 Task: Select a due date automation when advanced on, the moment a card is due add dates with an incomplete due date.
Action: Mouse moved to (392, 396)
Screenshot: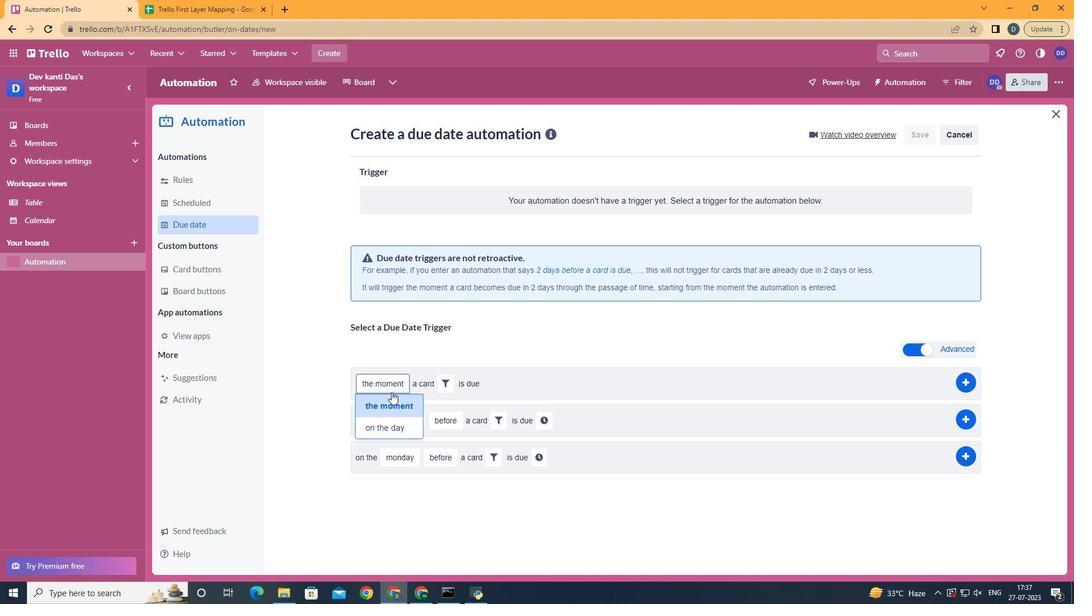 
Action: Mouse pressed left at (392, 396)
Screenshot: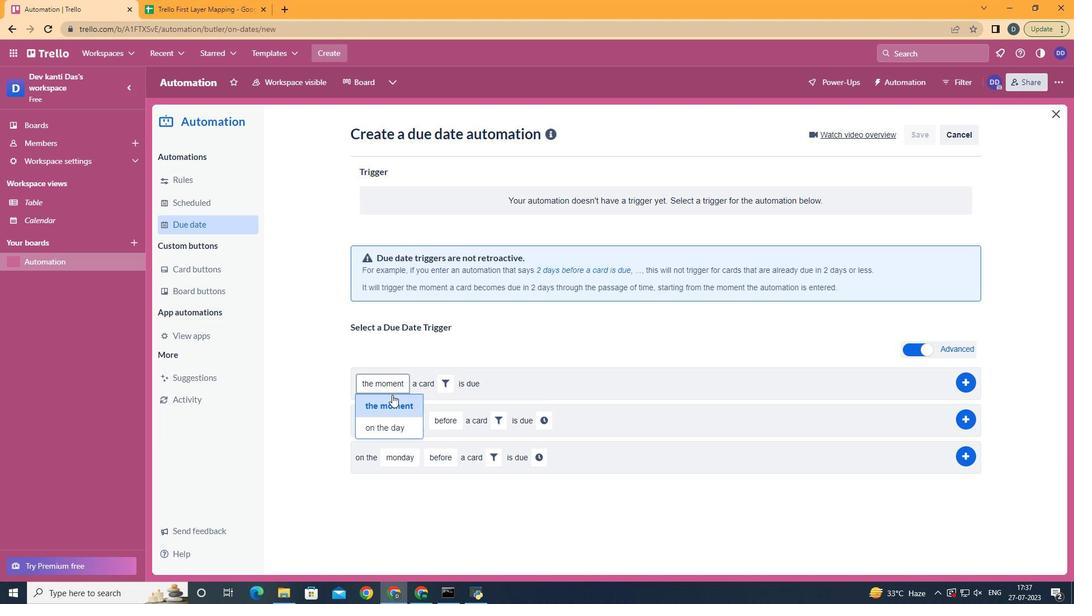
Action: Mouse moved to (442, 379)
Screenshot: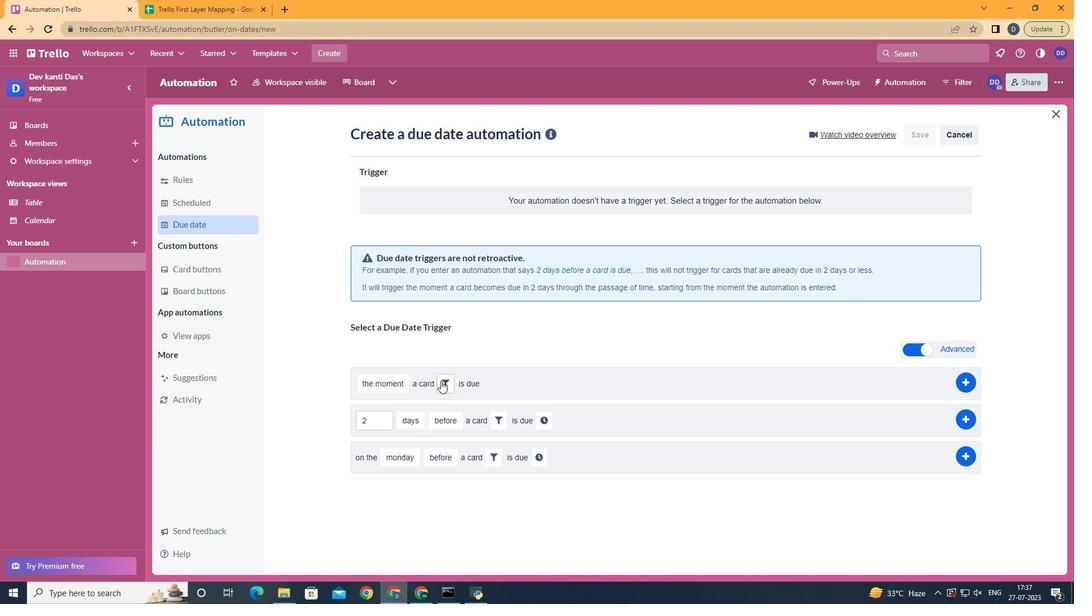 
Action: Mouse pressed left at (442, 379)
Screenshot: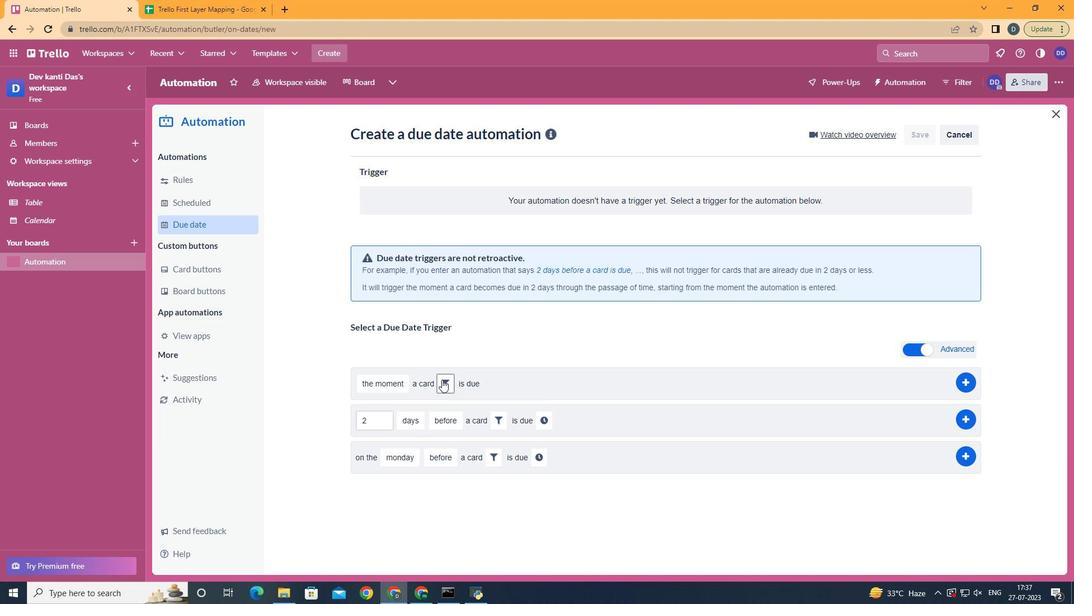 
Action: Mouse moved to (499, 247)
Screenshot: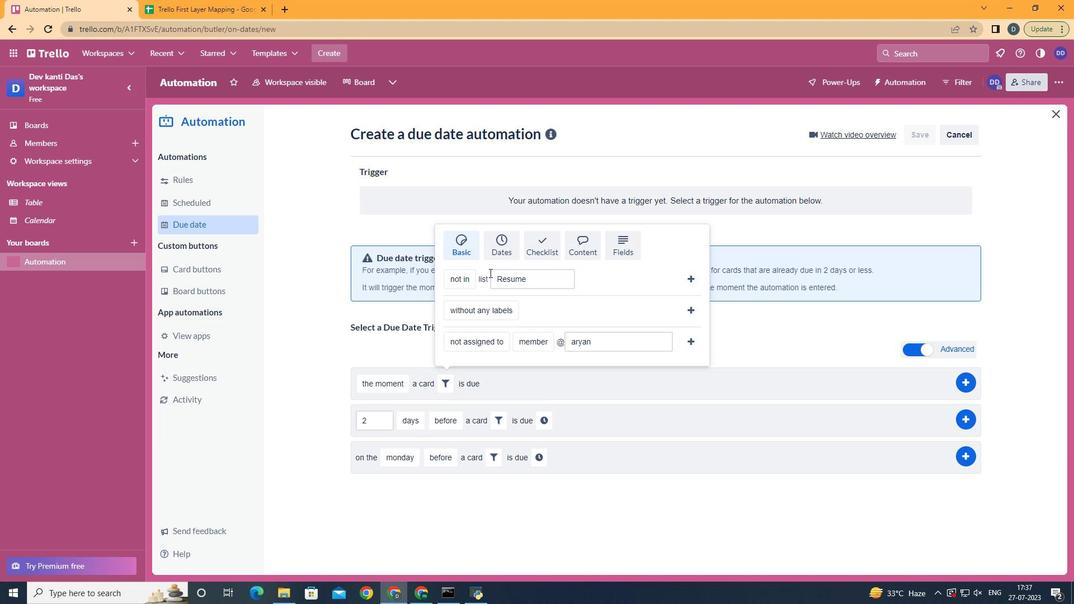 
Action: Mouse pressed left at (499, 247)
Screenshot: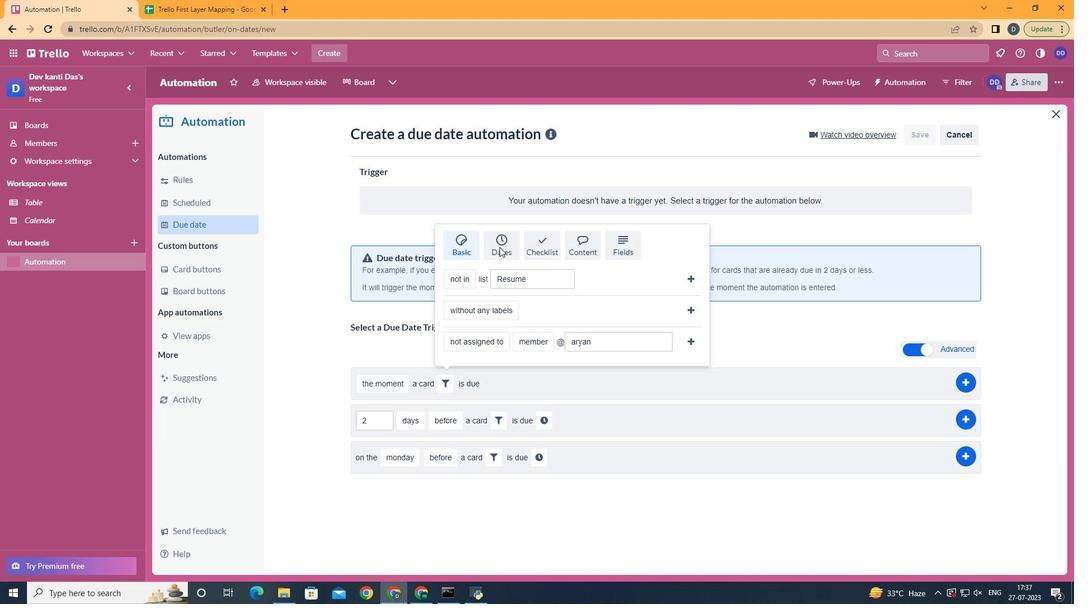 
Action: Mouse moved to (507, 305)
Screenshot: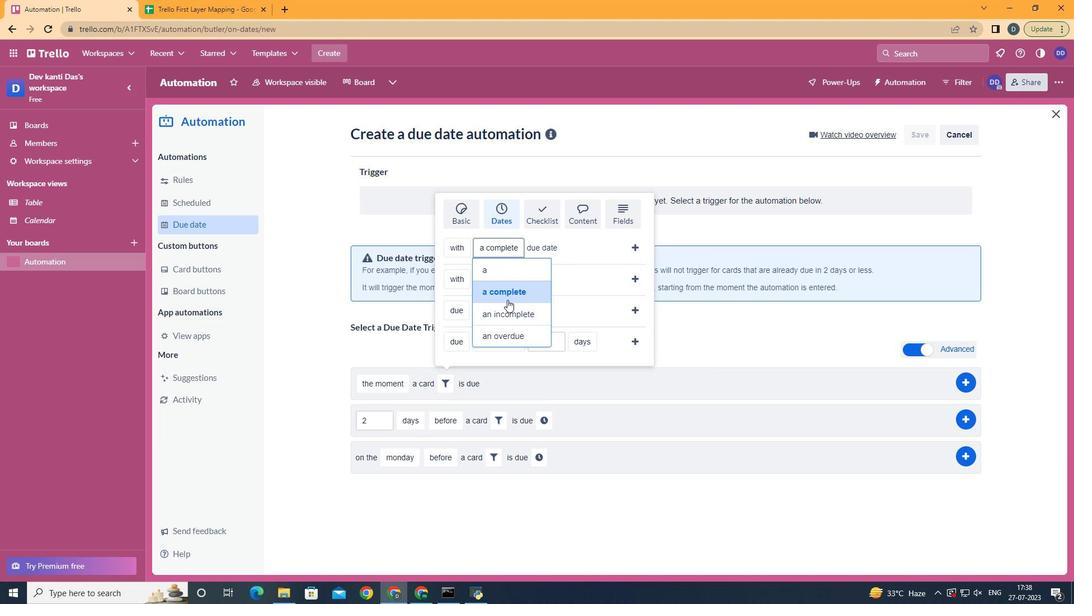 
Action: Mouse pressed left at (507, 305)
Screenshot: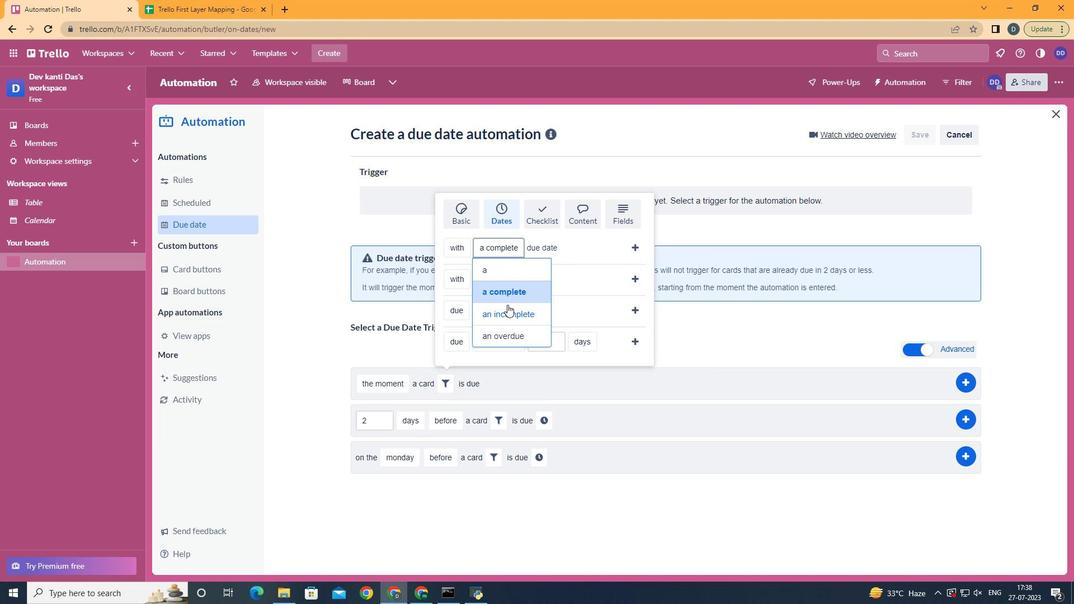 
Action: Mouse moved to (636, 245)
Screenshot: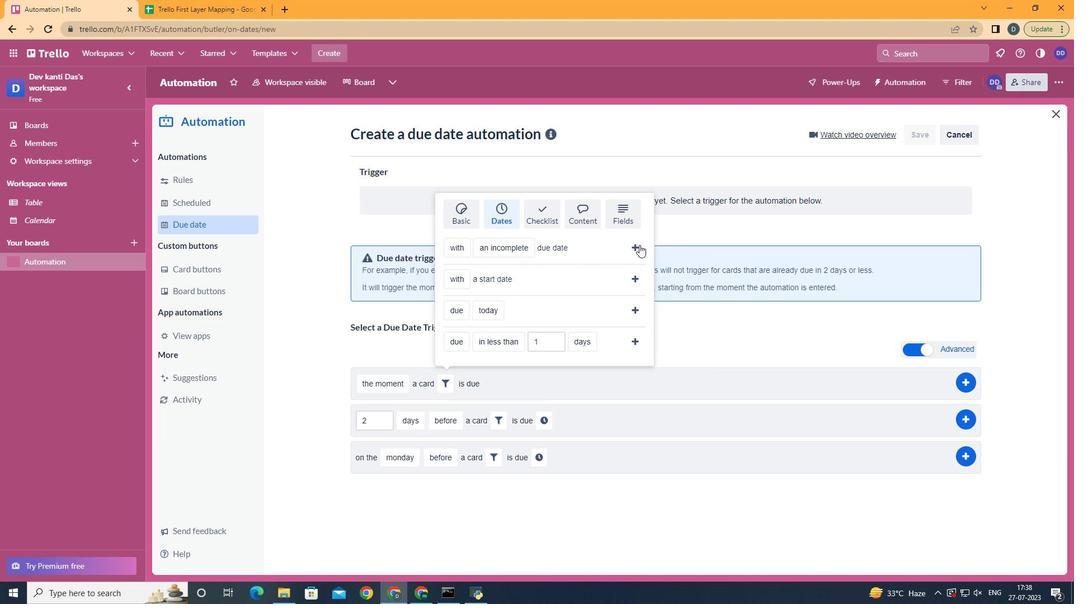 
Action: Mouse pressed left at (636, 245)
Screenshot: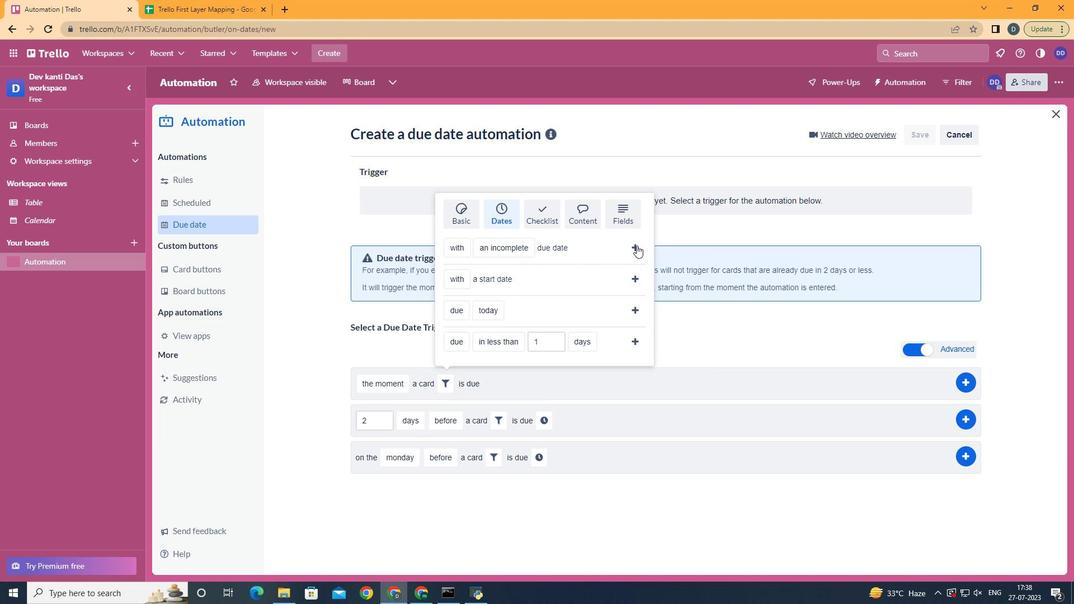 
Action: Mouse moved to (634, 316)
Screenshot: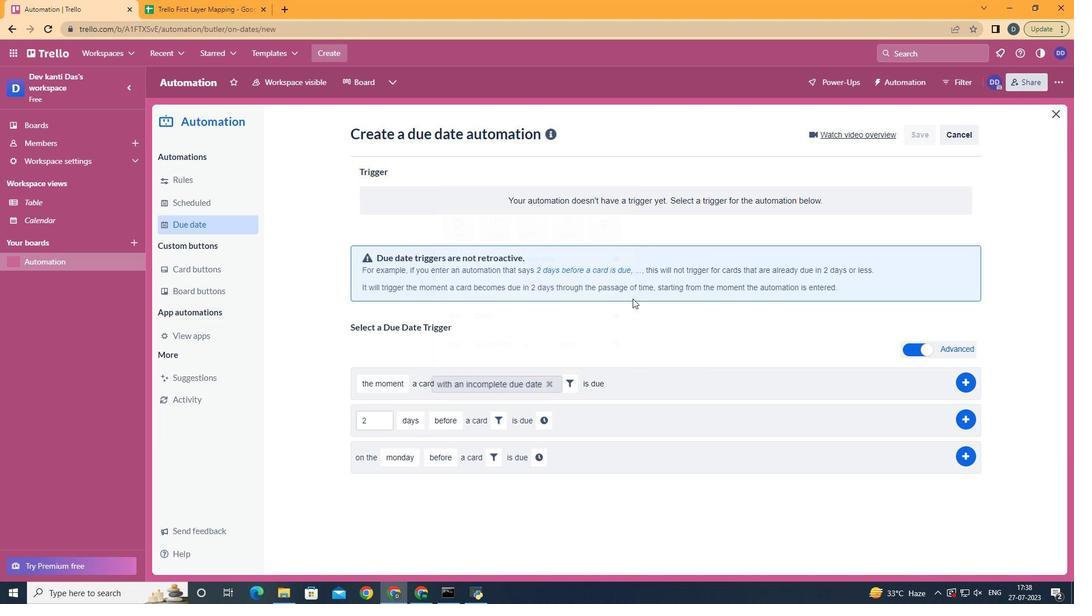
